 Task: Add Cocojune Organic Passion Fruit Cultured Coconut to the cart.
Action: Mouse pressed left at (28, 98)
Screenshot: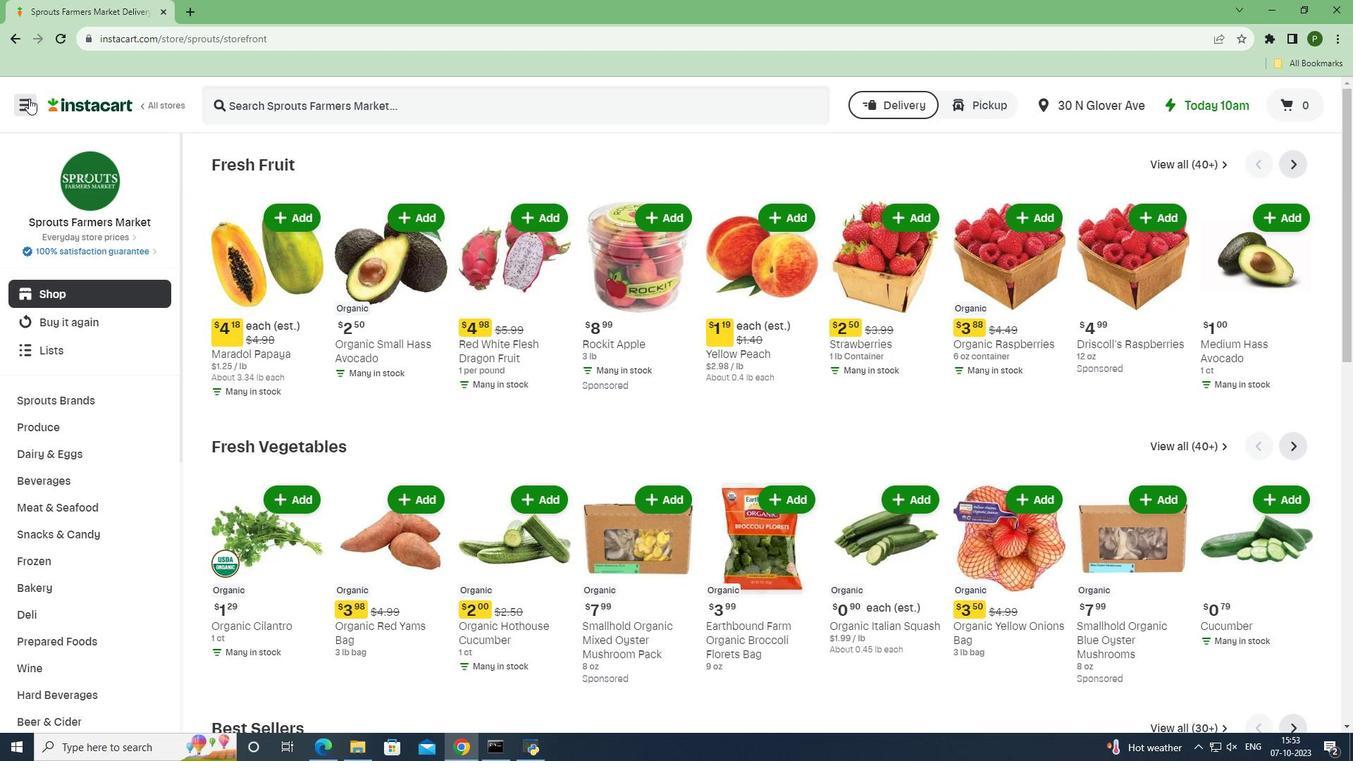 
Action: Mouse moved to (57, 379)
Screenshot: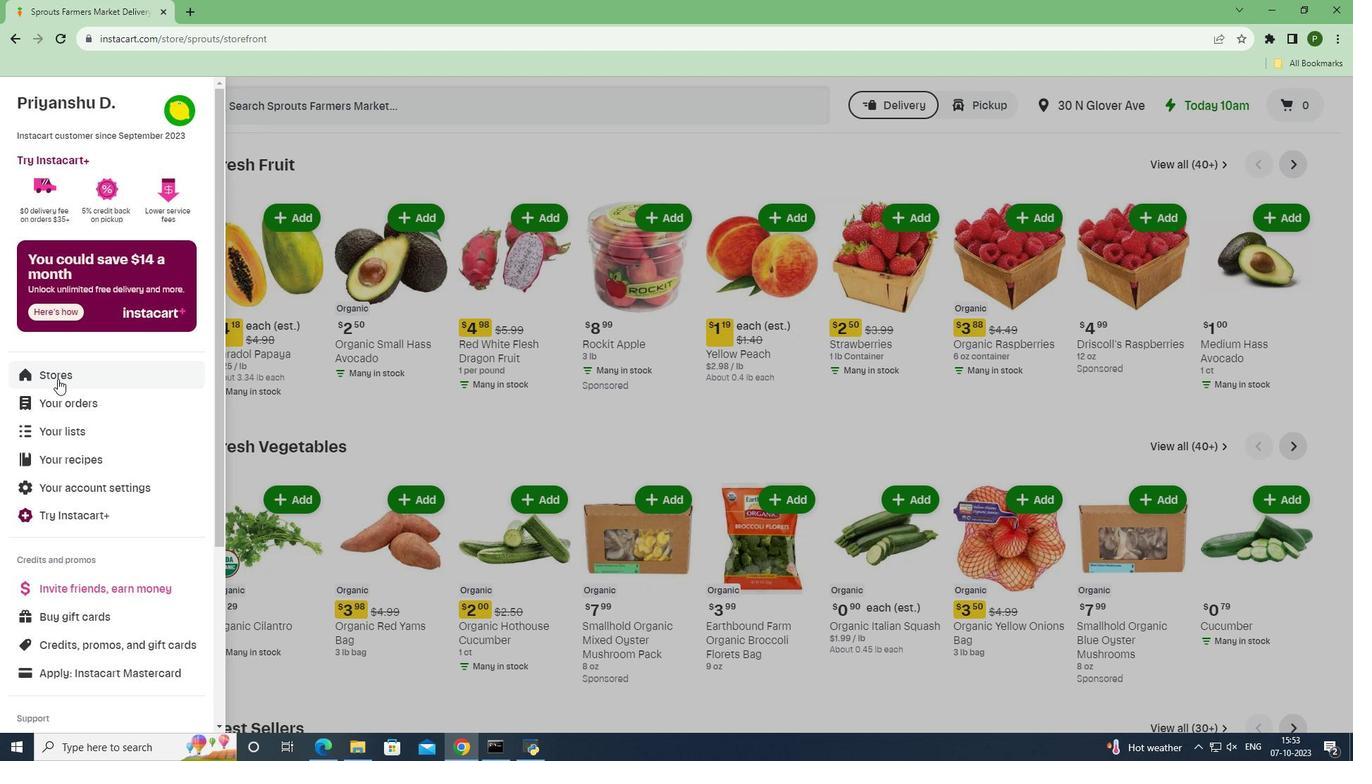
Action: Mouse pressed left at (57, 379)
Screenshot: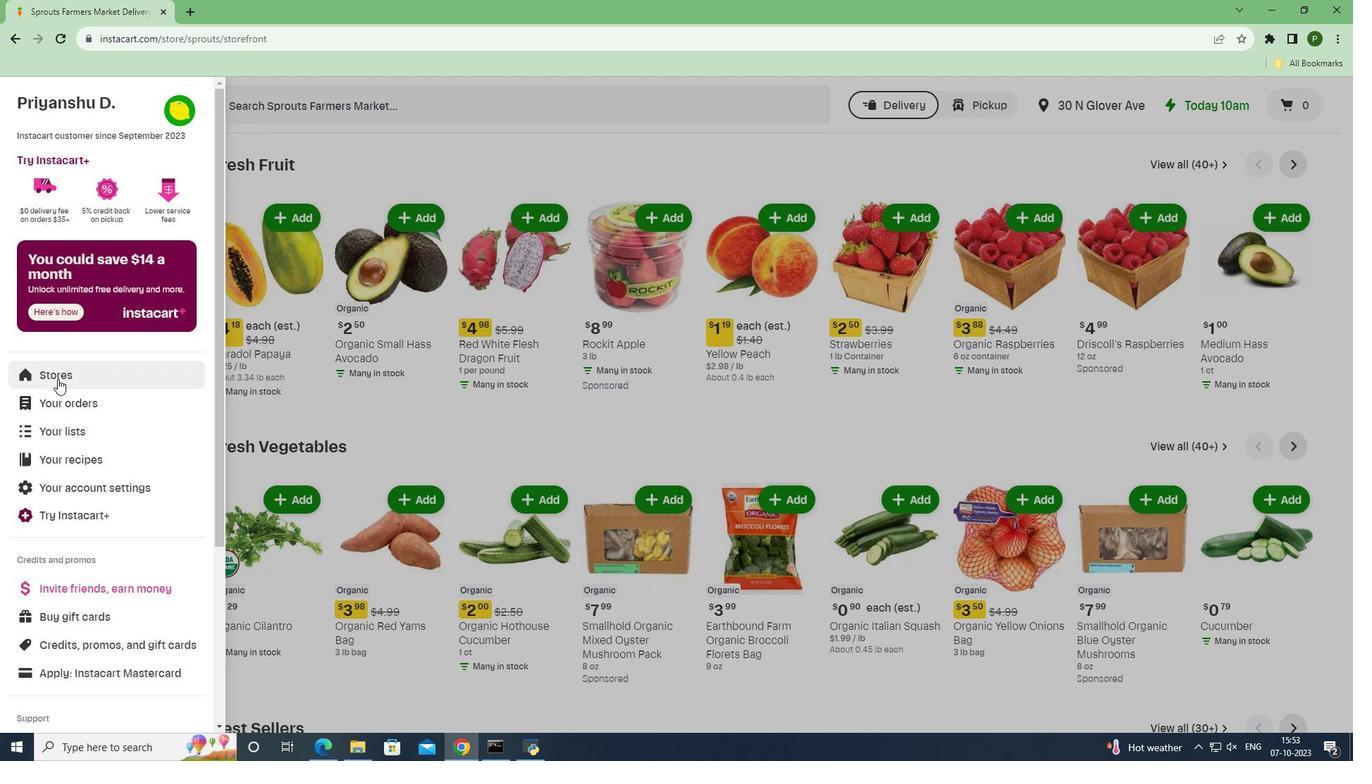
Action: Mouse moved to (320, 154)
Screenshot: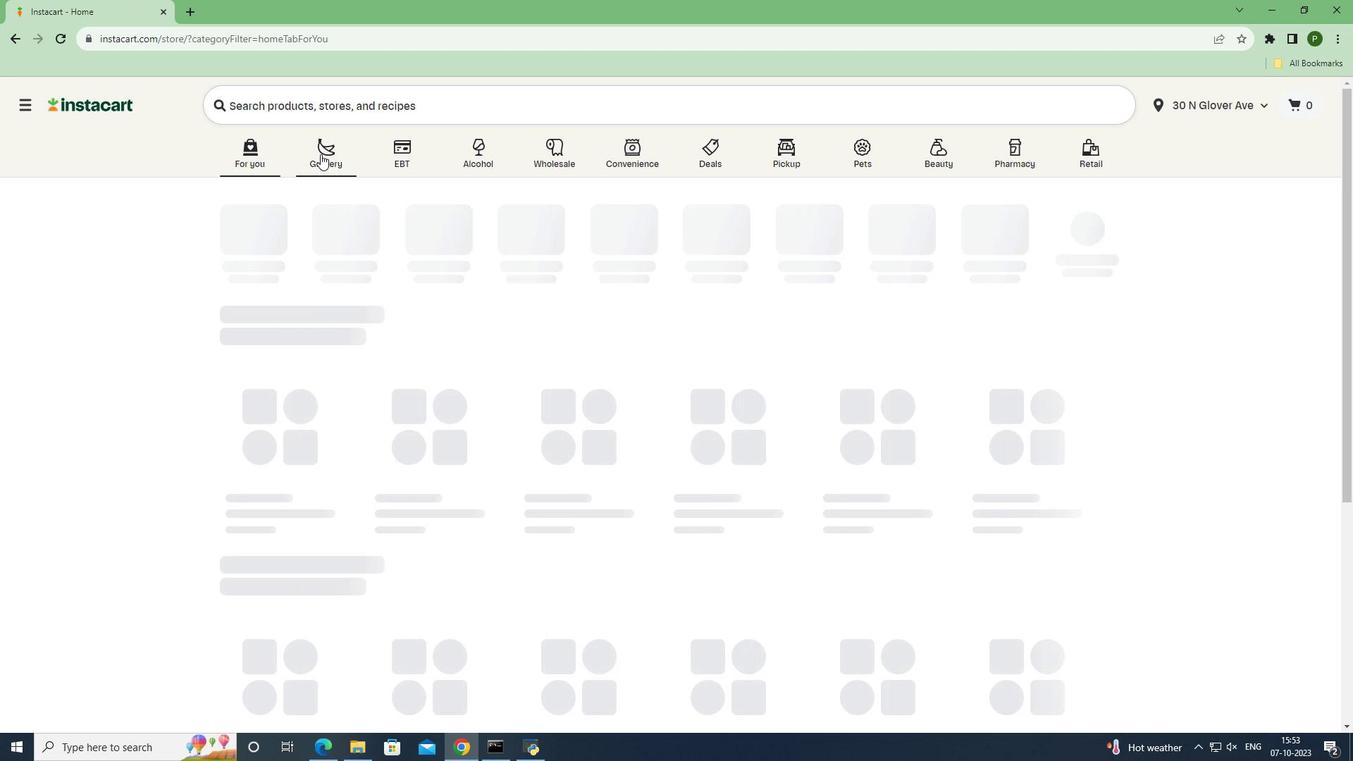 
Action: Mouse pressed left at (320, 154)
Screenshot: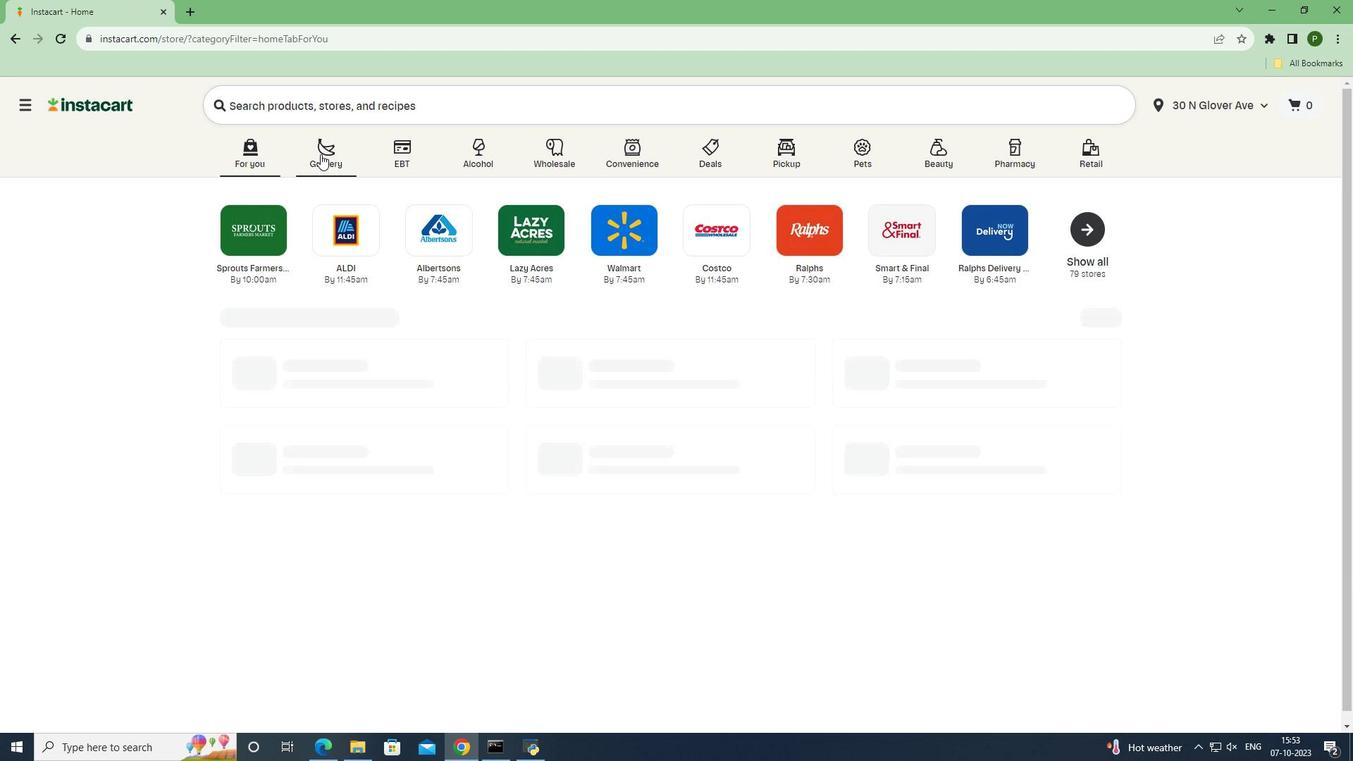 
Action: Mouse moved to (567, 320)
Screenshot: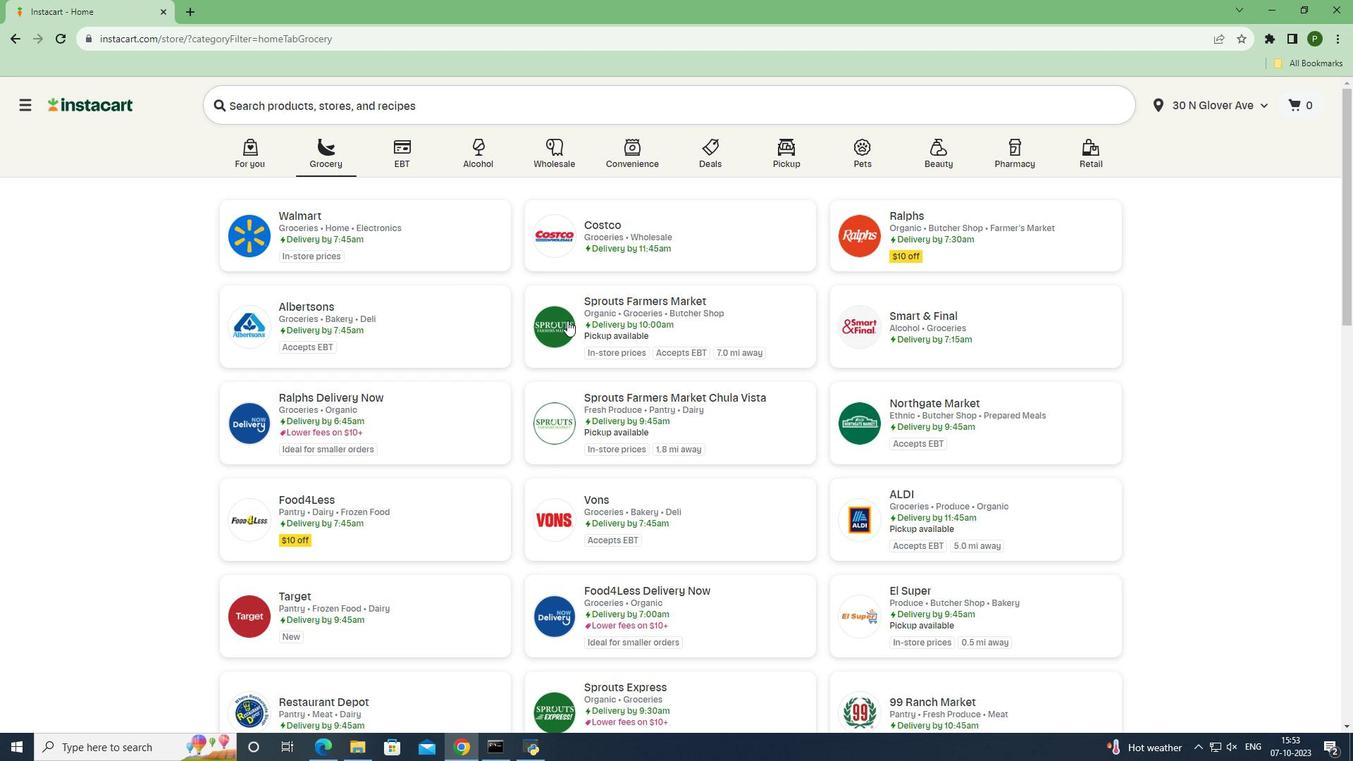 
Action: Mouse pressed left at (567, 320)
Screenshot: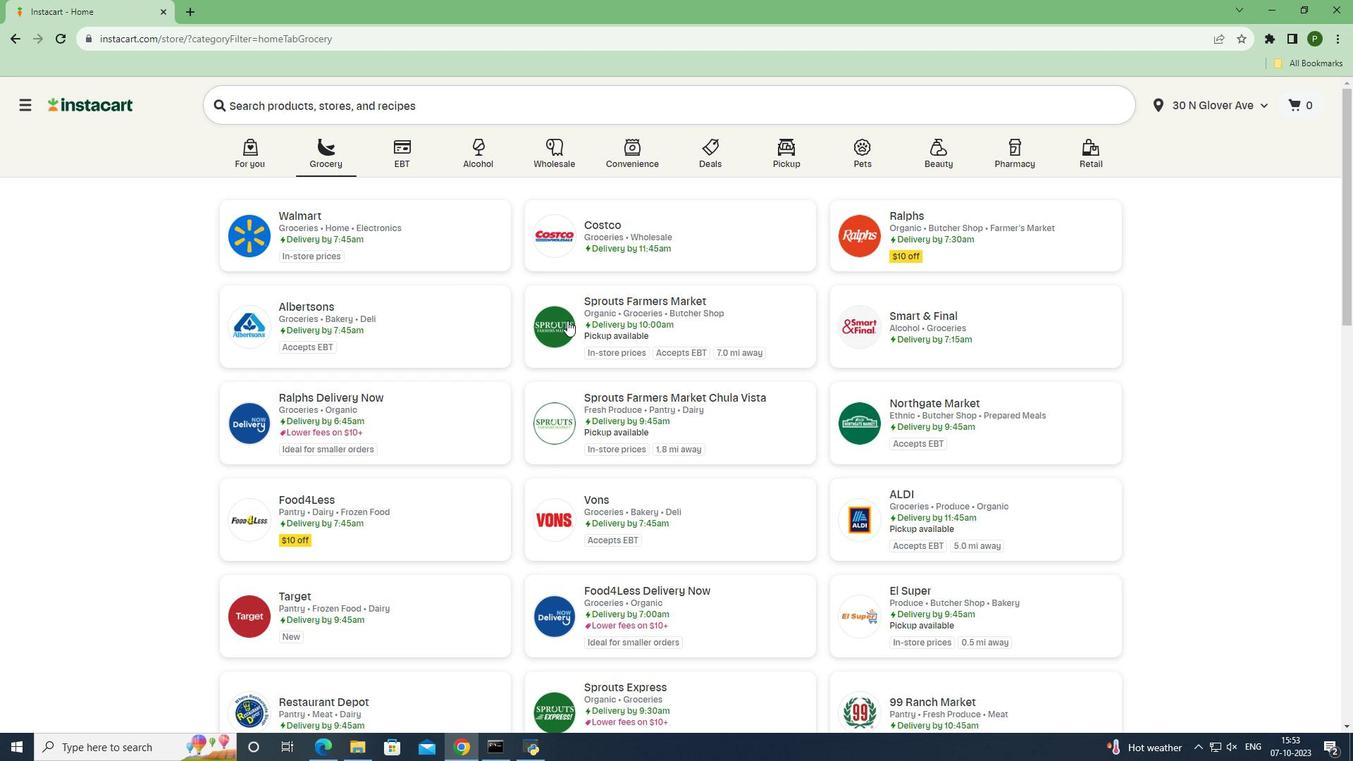 
Action: Mouse moved to (107, 461)
Screenshot: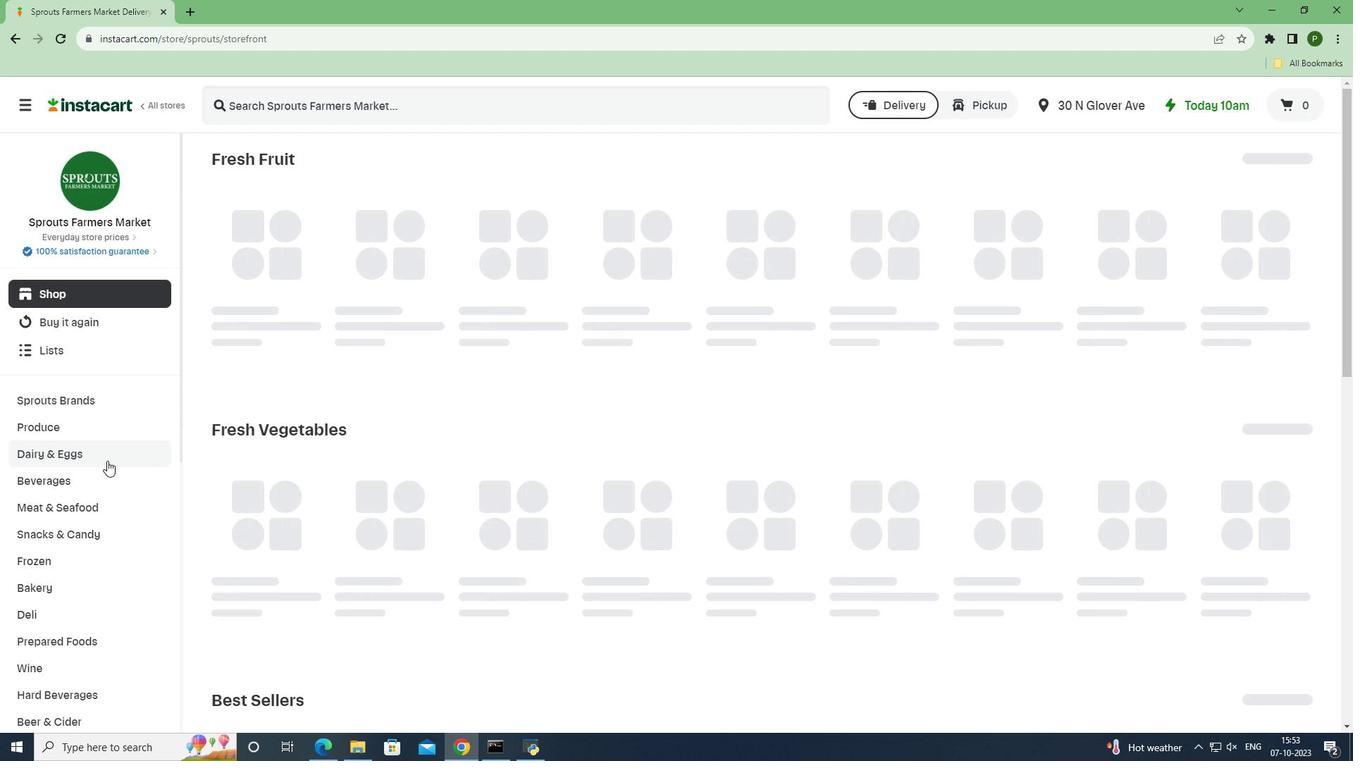 
Action: Mouse pressed left at (107, 461)
Screenshot: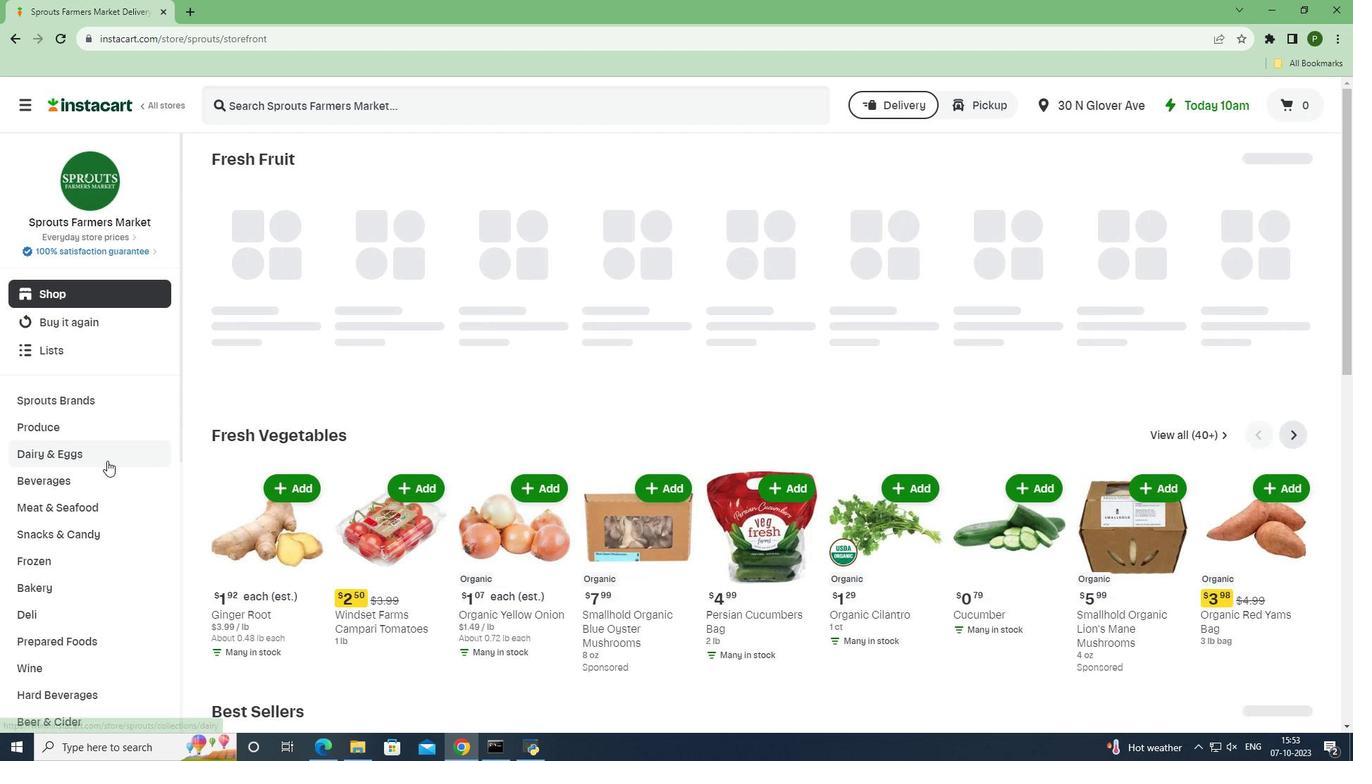 
Action: Mouse moved to (69, 562)
Screenshot: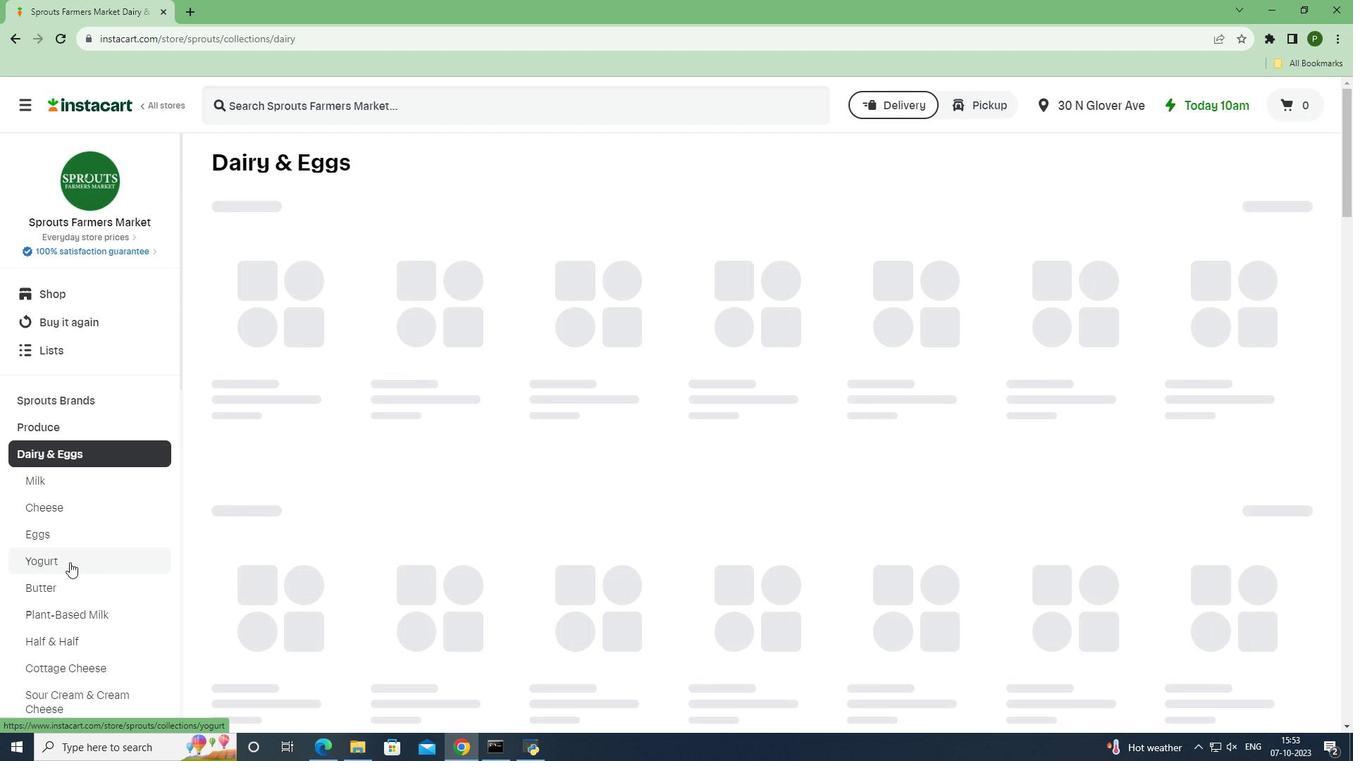 
Action: Mouse pressed left at (69, 562)
Screenshot: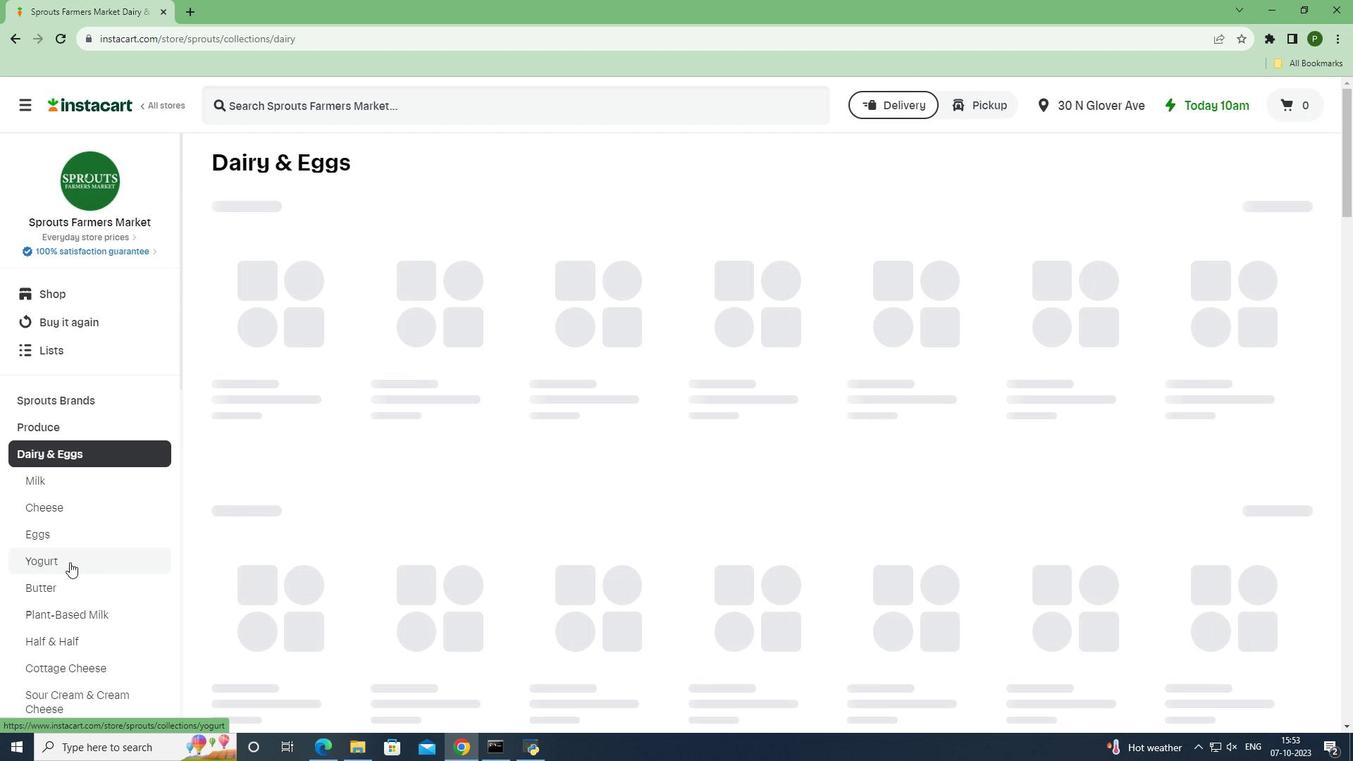 
Action: Mouse moved to (317, 102)
Screenshot: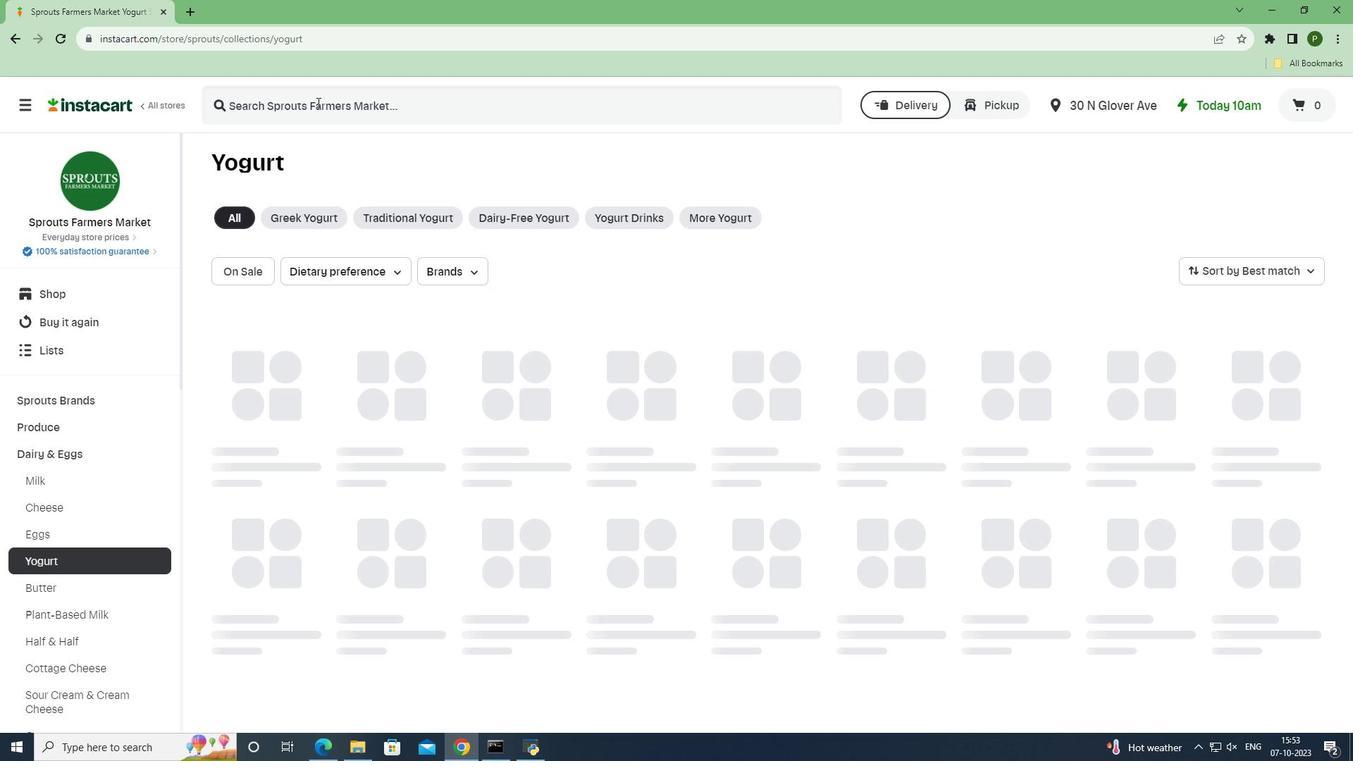 
Action: Mouse pressed left at (317, 102)
Screenshot: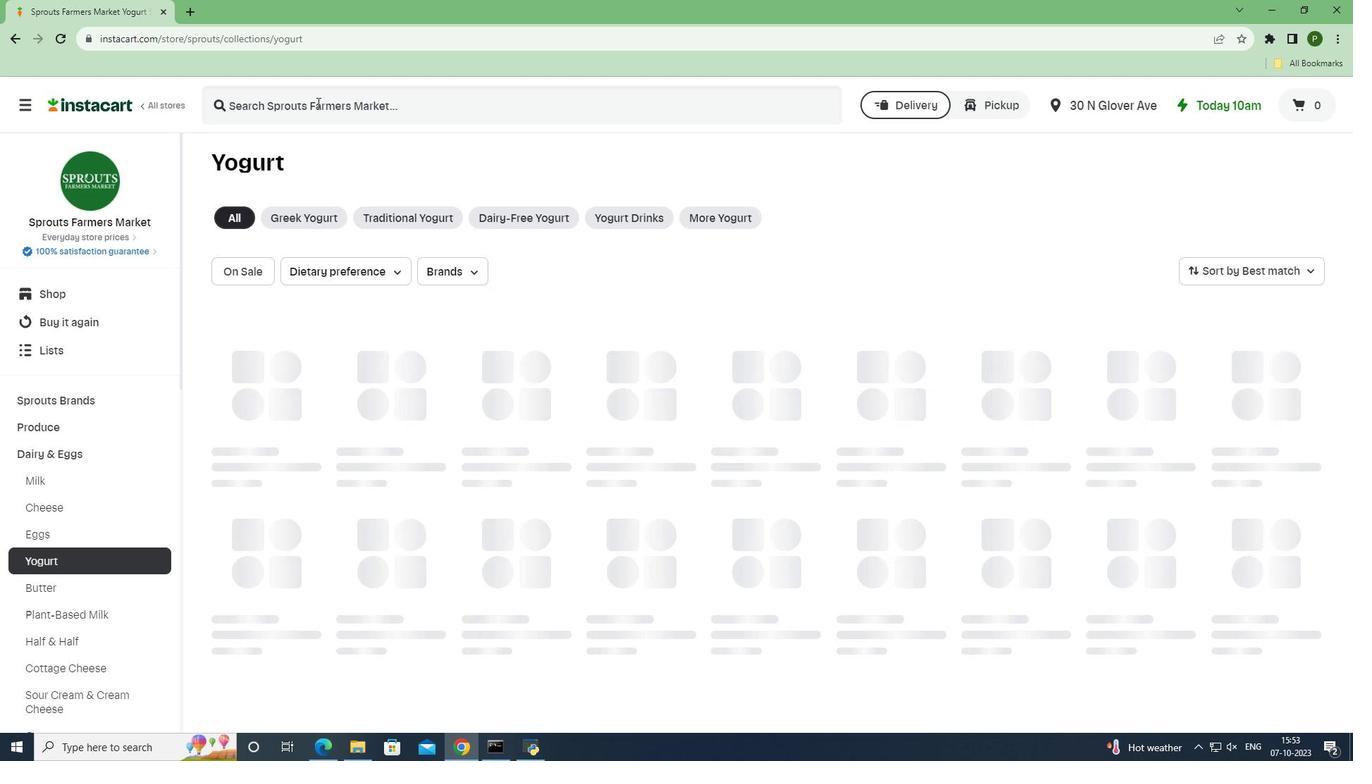 
Action: Mouse moved to (317, 102)
Screenshot: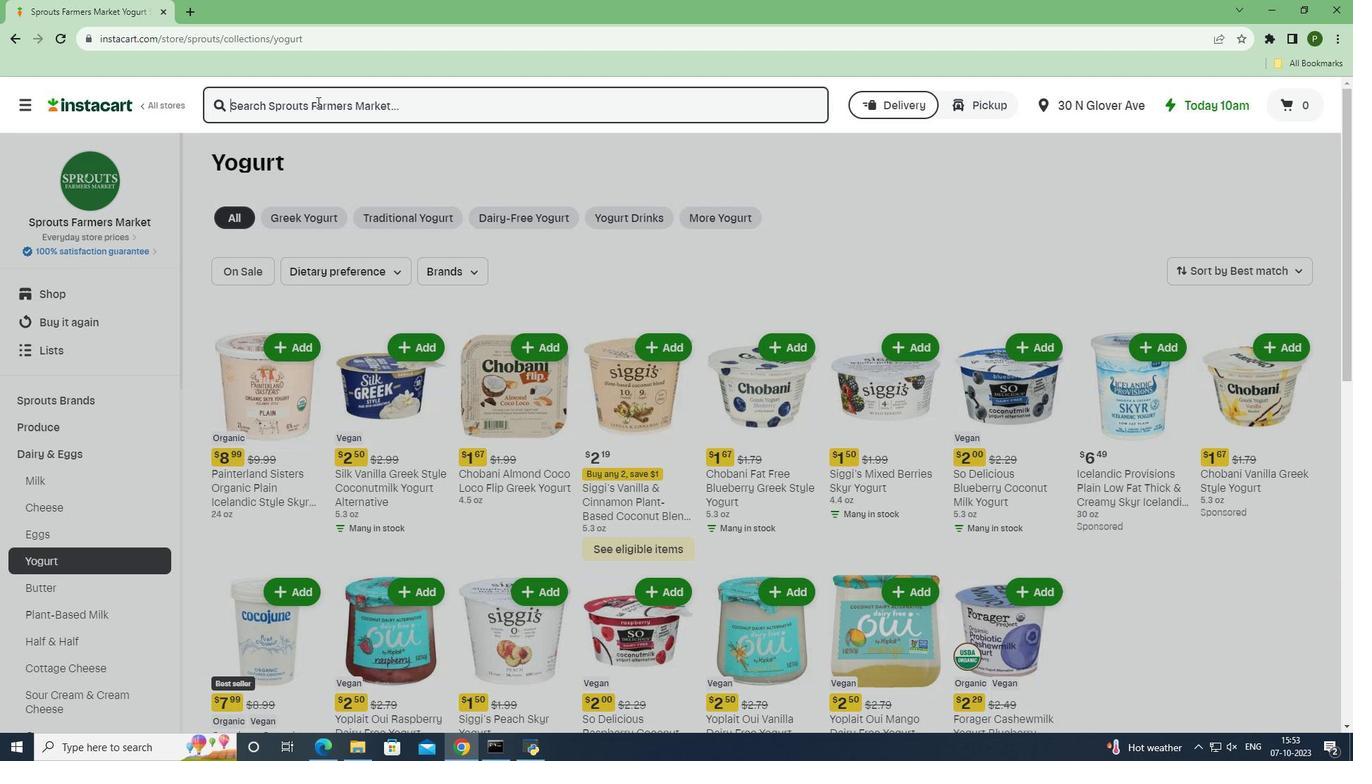 
Action: Key pressed <Key.caps_lock><Key.caps_lock>c<Key.caps_lock>OCOJUNE<Key.space><Key.caps_lock>o<Key.caps_lock>RGANIC<Key.space><Key.caps_lock>p<Key.caps_lock>ASSION<Key.space><Key.caps_lock>f<Key.caps_lock>RUIT<Key.space><Key.caps_lock>c<Key.caps_lock>ULTURED<Key.space><Key.caps_lock>c<Key.caps_lock>OCONUT<Key.space><Key.enter>
Screenshot: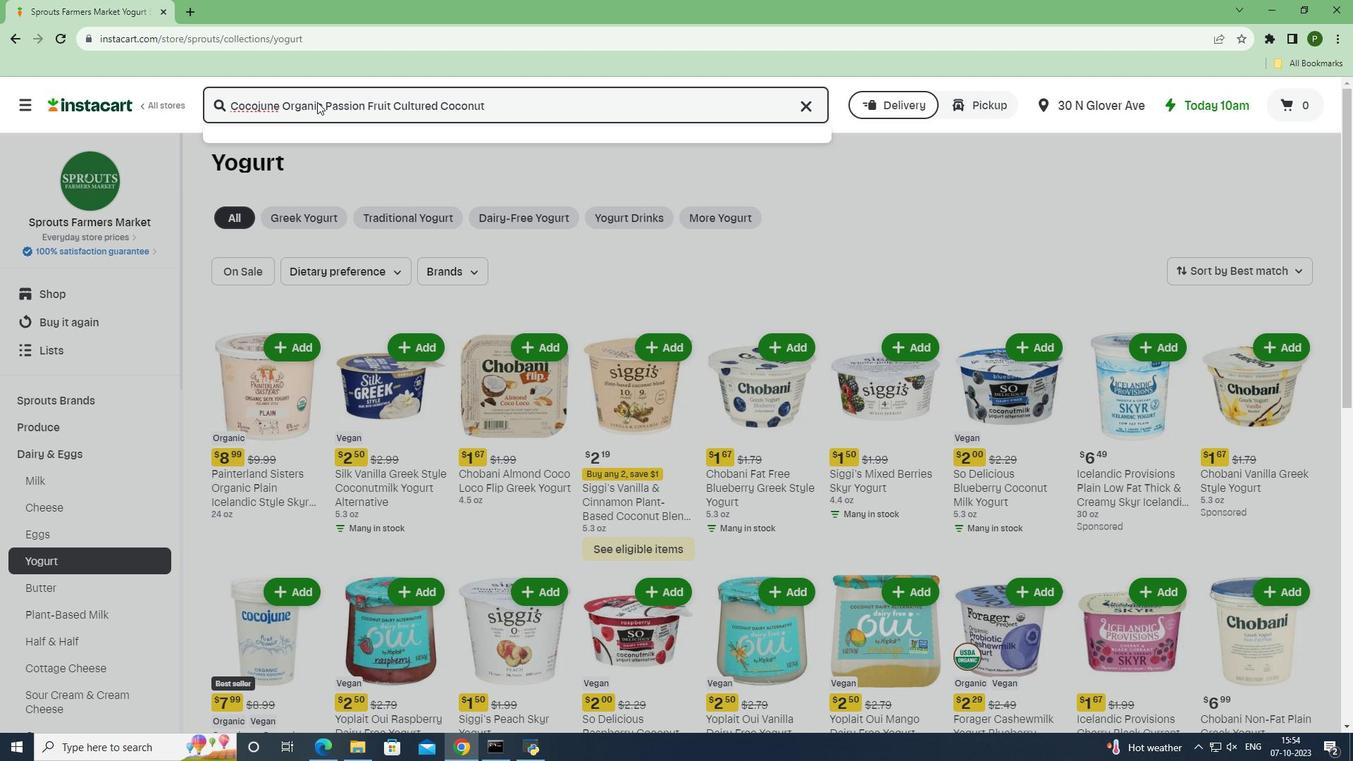 
Action: Mouse moved to (511, 359)
Screenshot: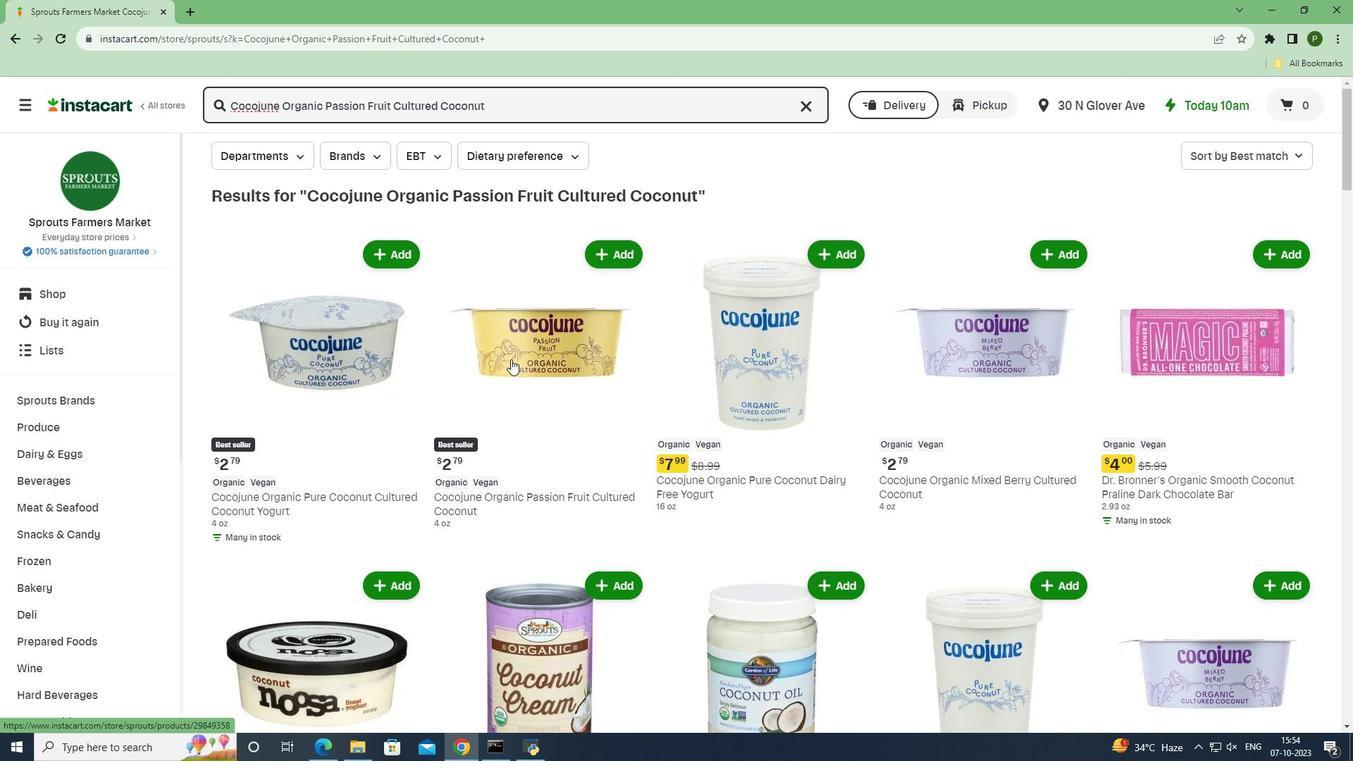 
Action: Mouse scrolled (511, 358) with delta (0, 0)
Screenshot: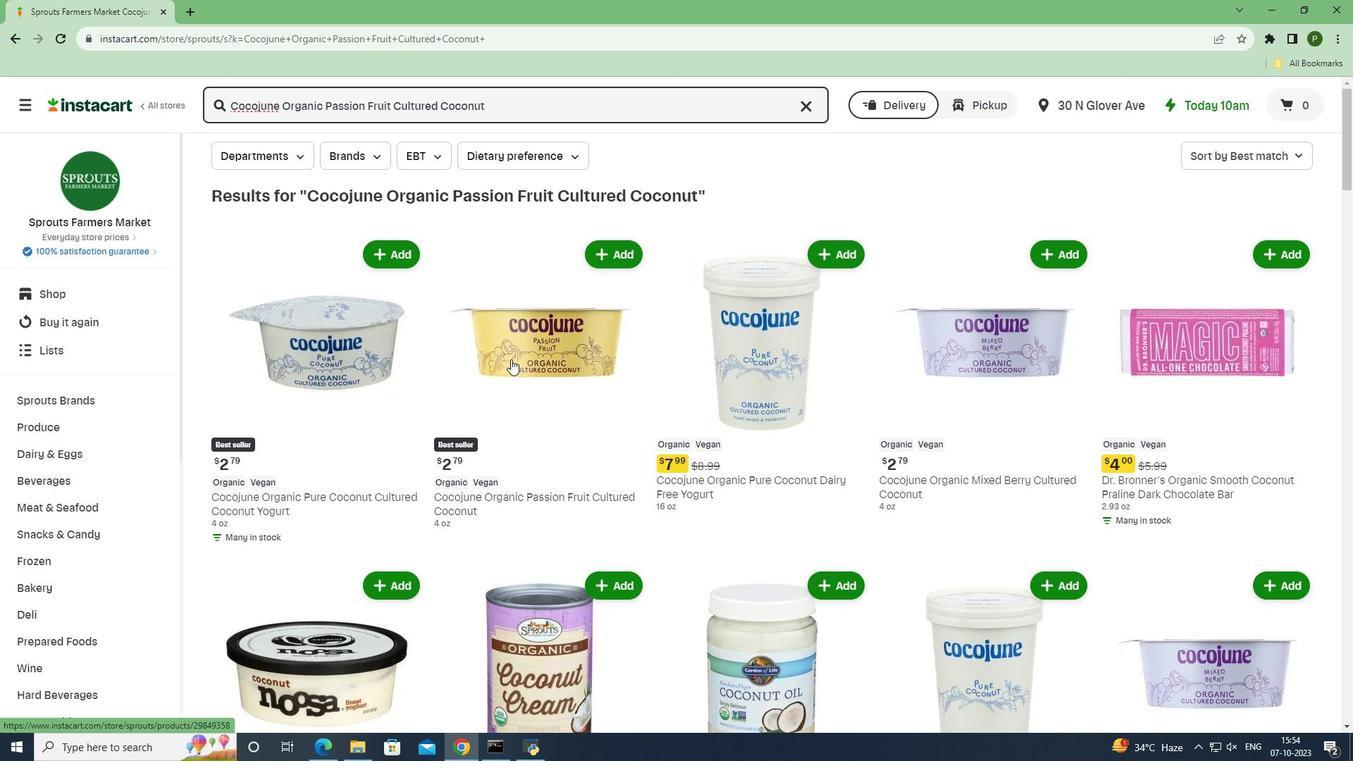 
Action: Mouse moved to (614, 191)
Screenshot: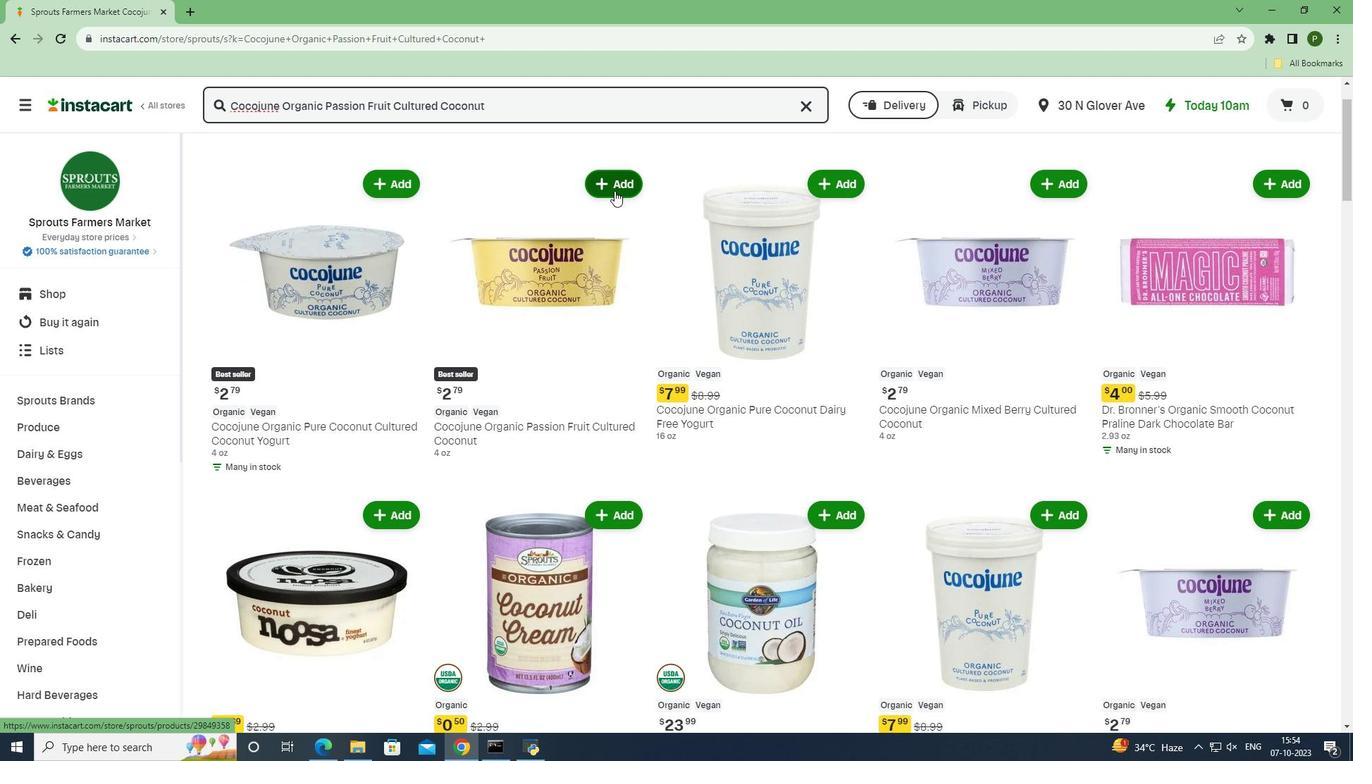 
Action: Mouse pressed left at (614, 191)
Screenshot: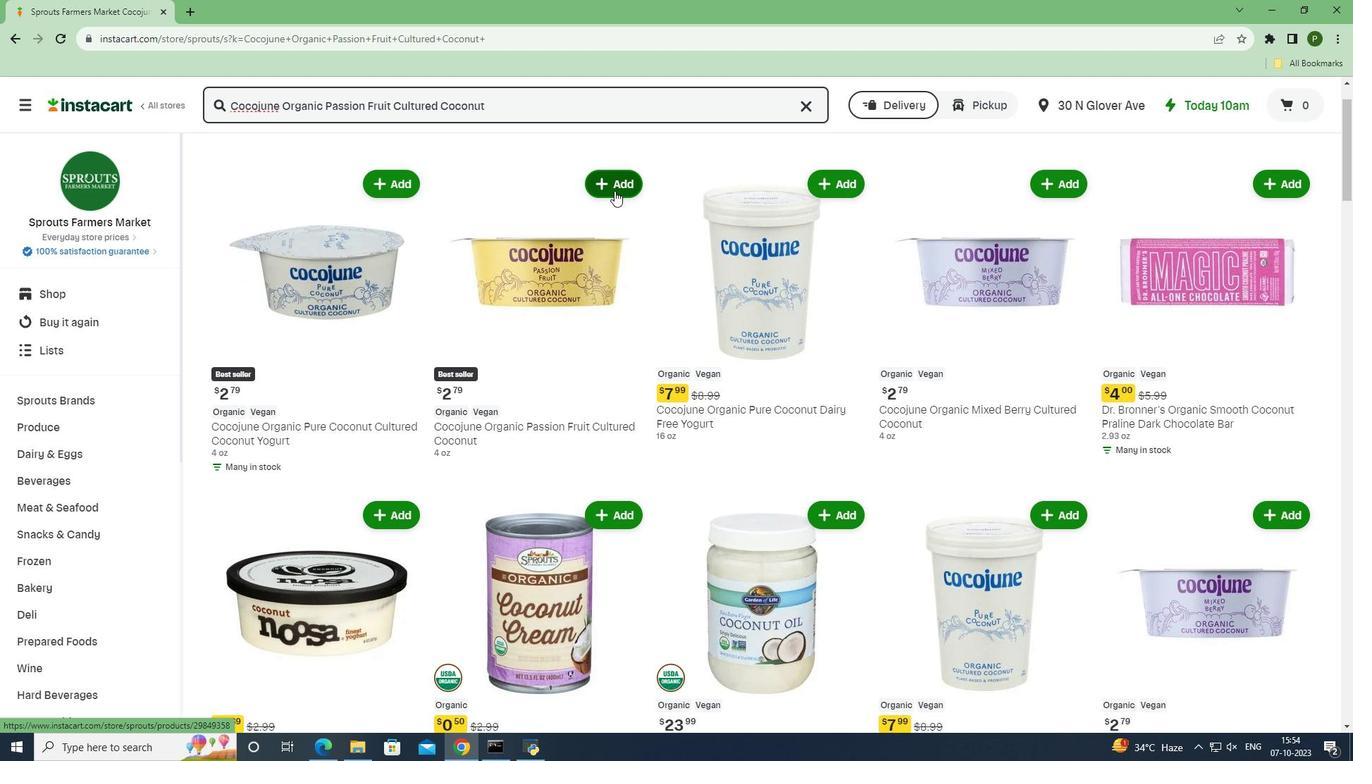 
Action: Mouse moved to (645, 235)
Screenshot: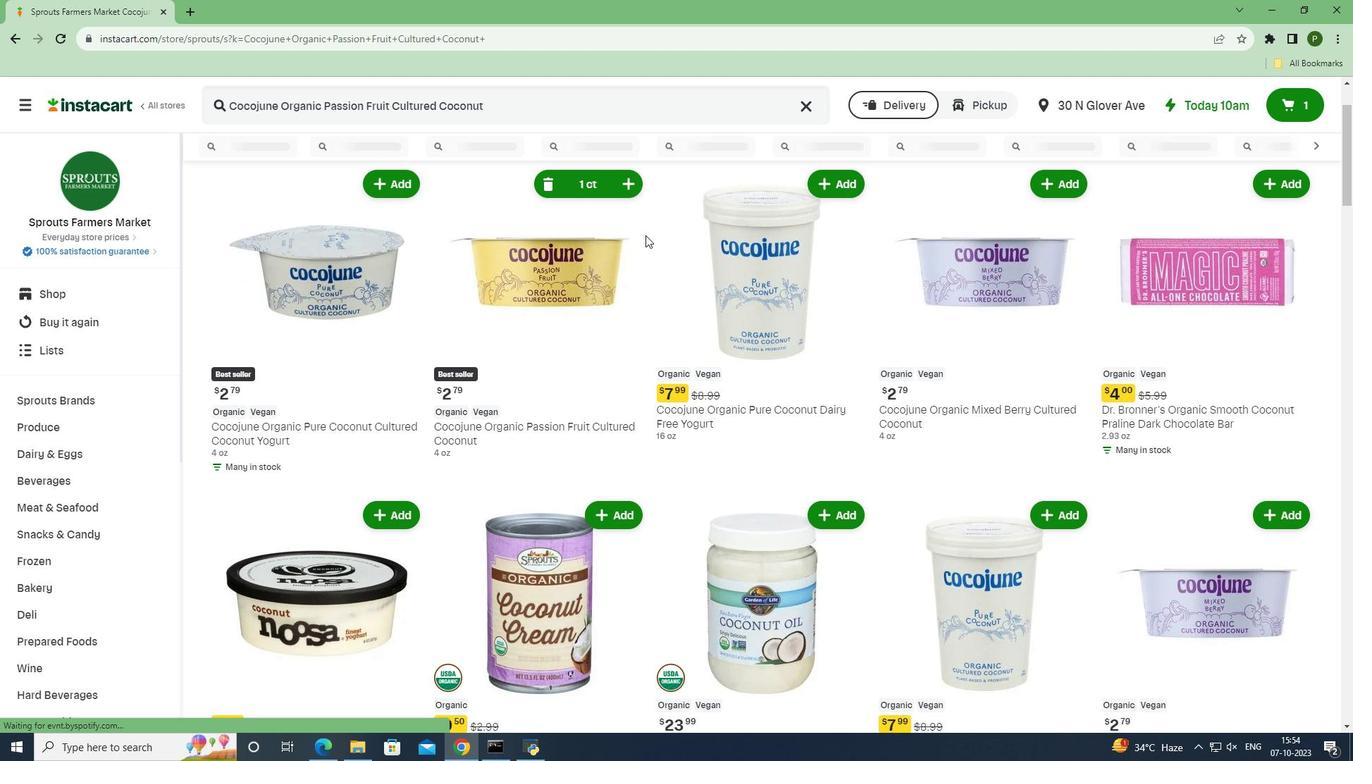 
